 Task: In the  document essay.rtf Use the feature 'and check spelling and grammer' Change font style of header to '25' Select the body of letter and change paragraph spacing to  1.5
Action: Mouse moved to (248, 90)
Screenshot: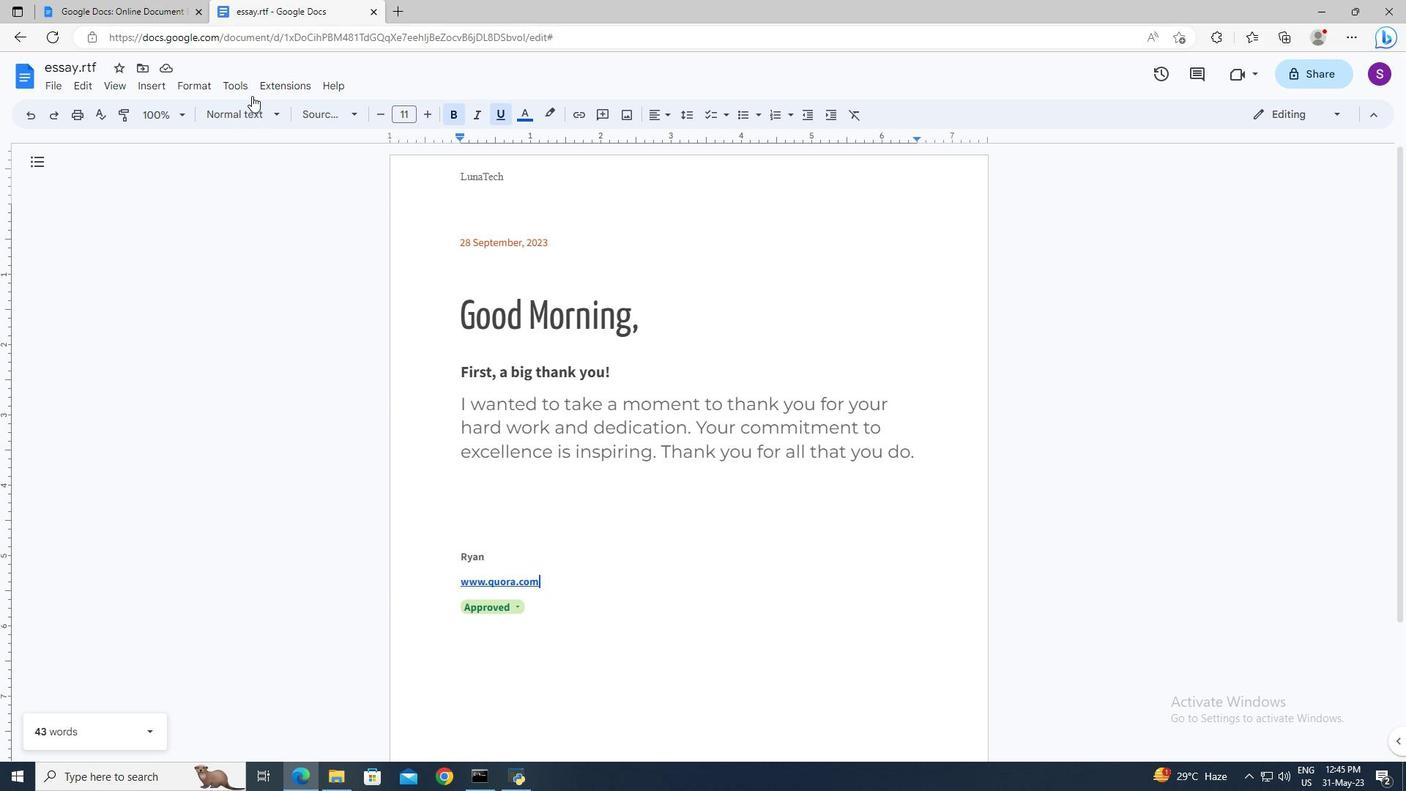 
Action: Mouse pressed left at (248, 90)
Screenshot: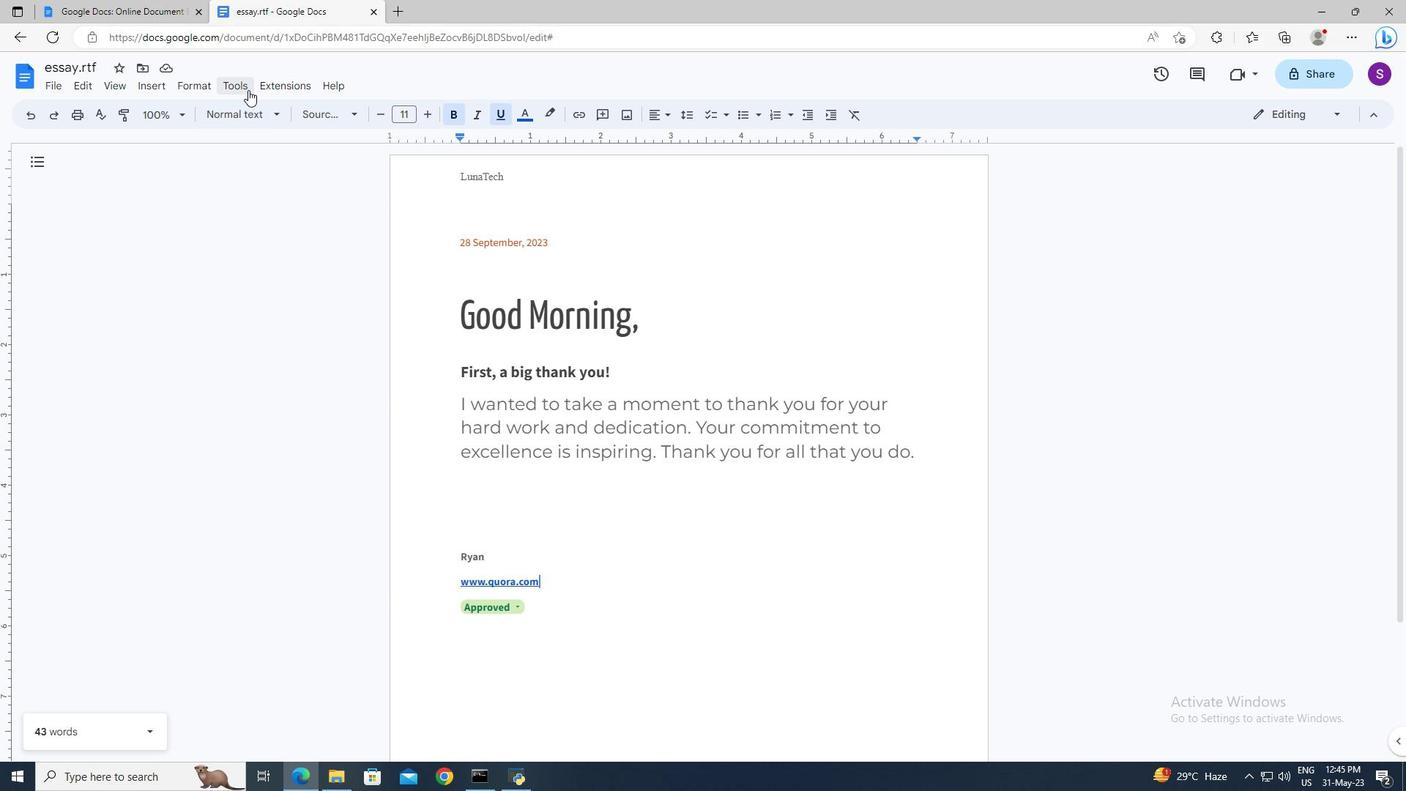 
Action: Mouse moved to (528, 105)
Screenshot: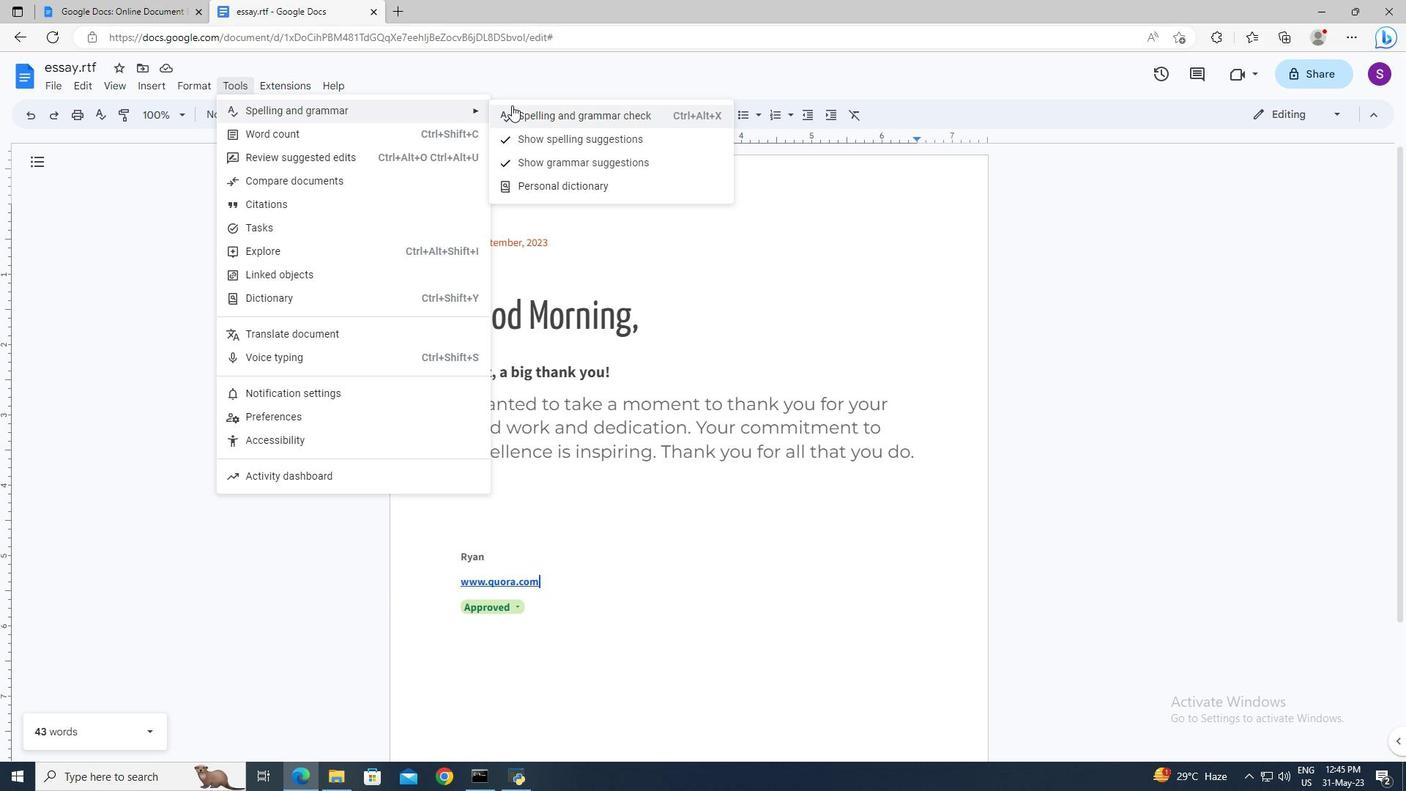 
Action: Mouse pressed left at (528, 105)
Screenshot: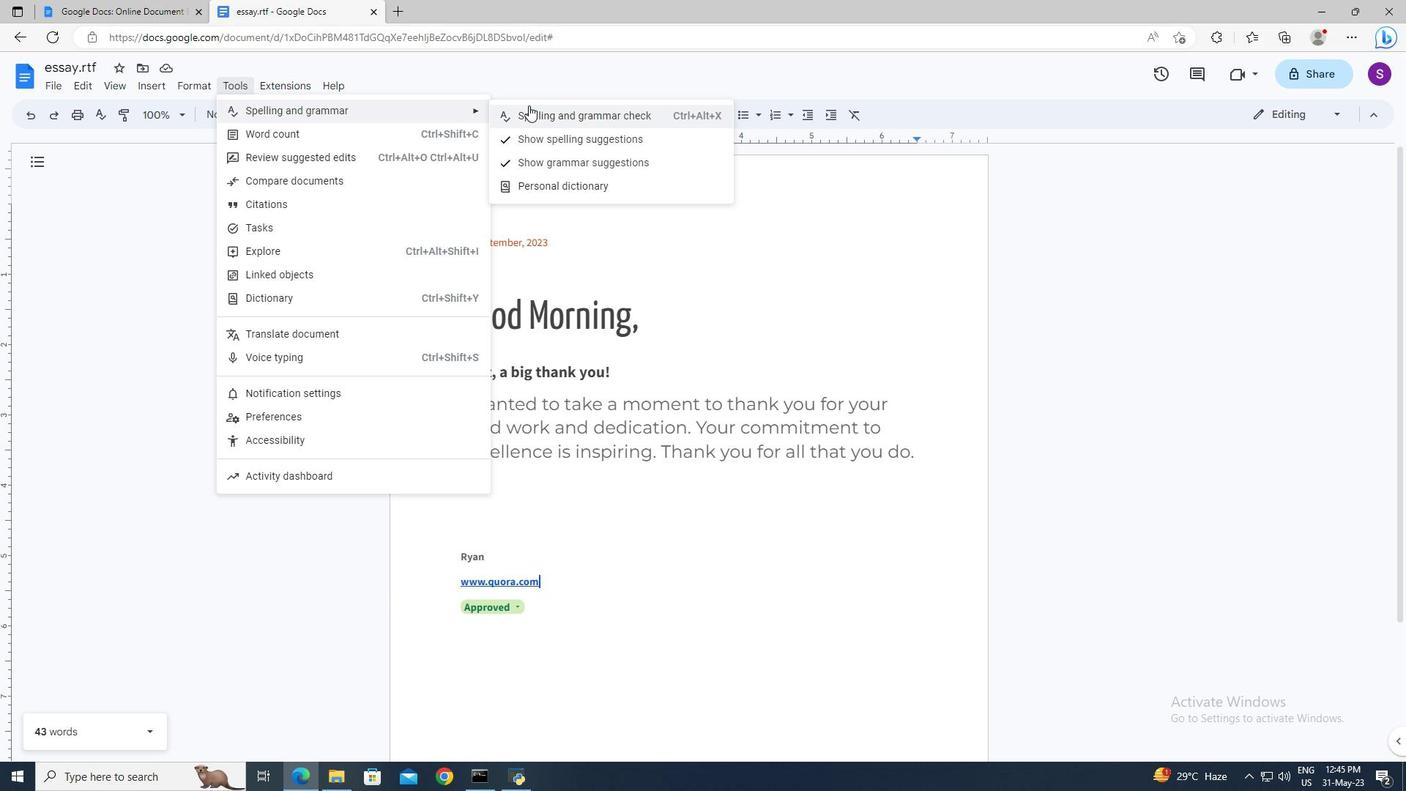 
Action: Mouse moved to (474, 257)
Screenshot: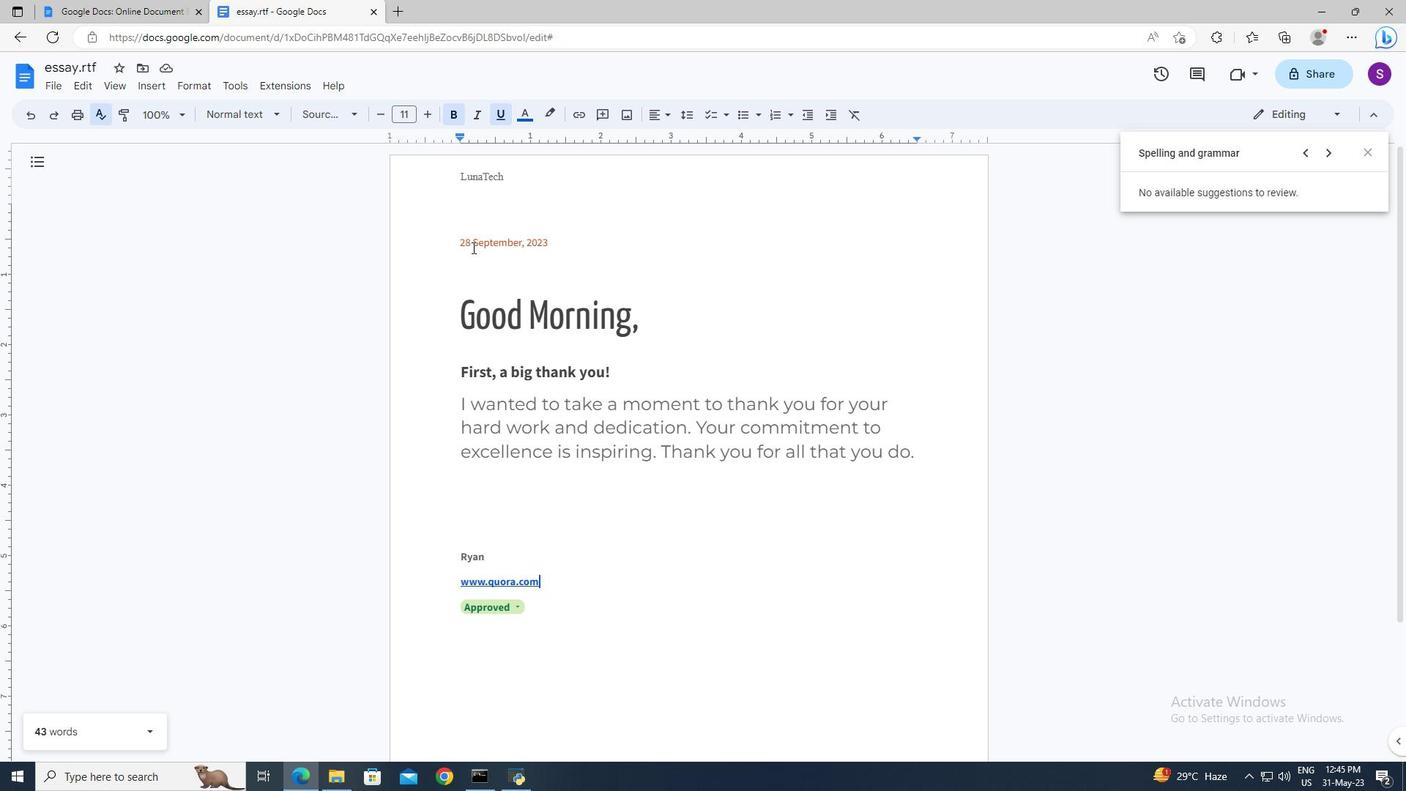 
Action: Mouse scrolled (474, 258) with delta (0, 0)
Screenshot: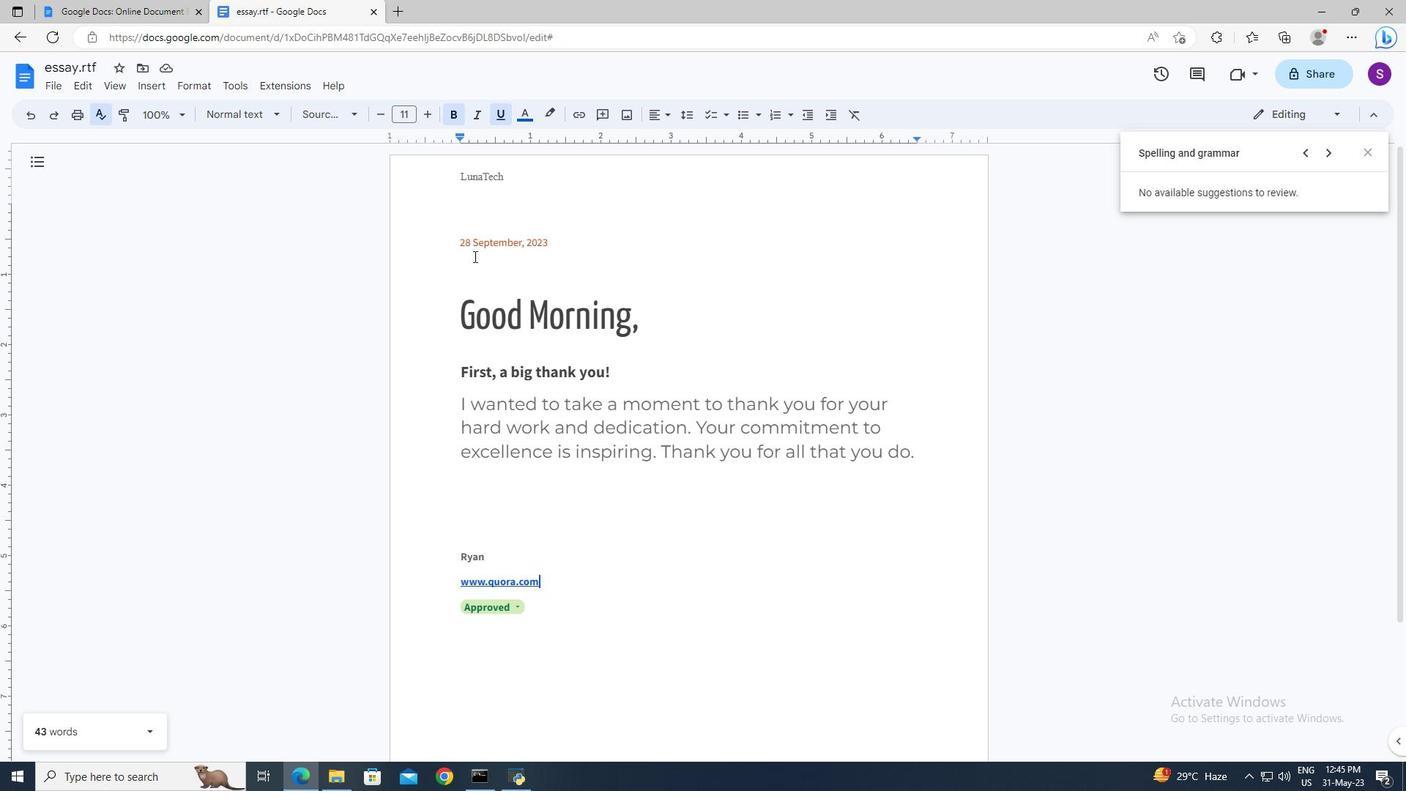 
Action: Mouse scrolled (474, 258) with delta (0, 0)
Screenshot: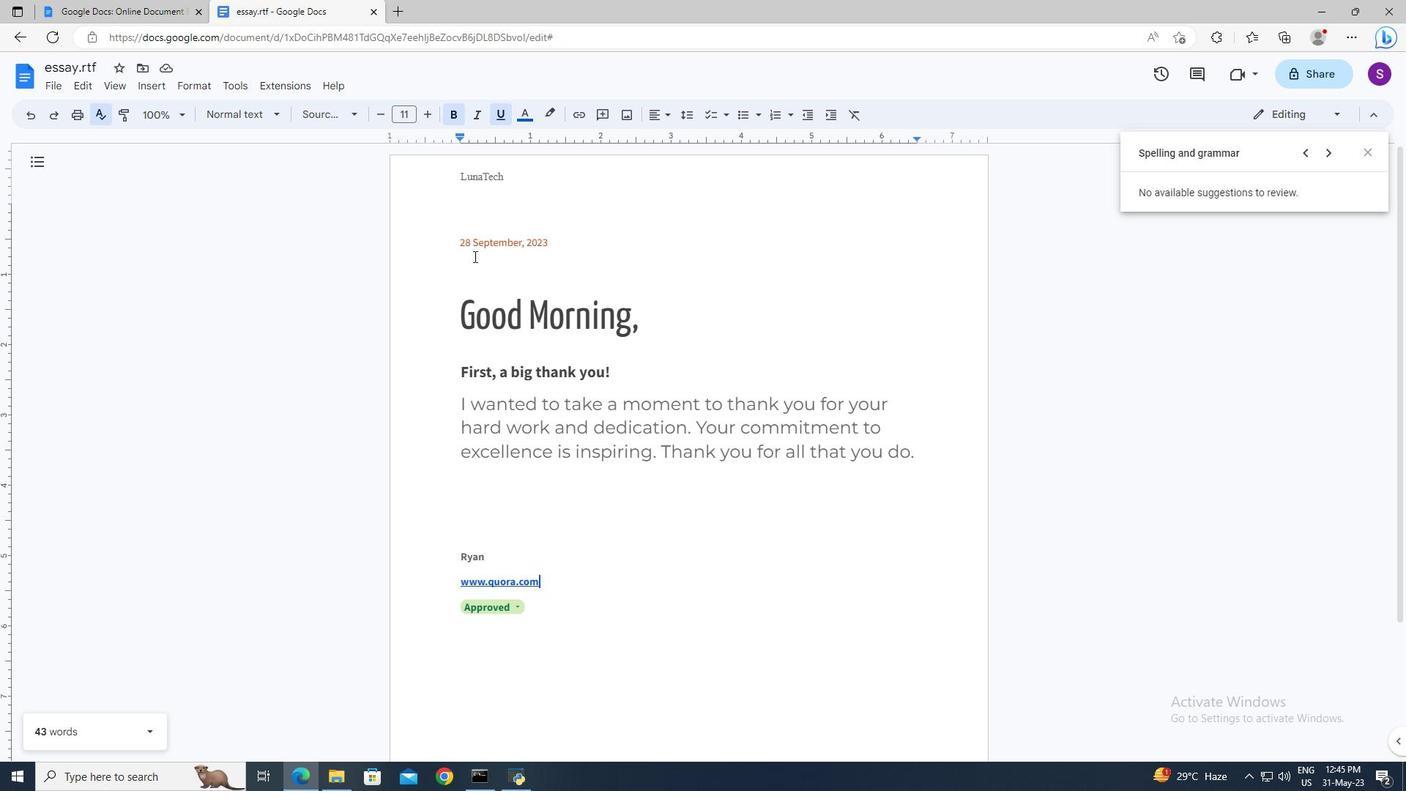 
Action: Mouse scrolled (474, 258) with delta (0, 0)
Screenshot: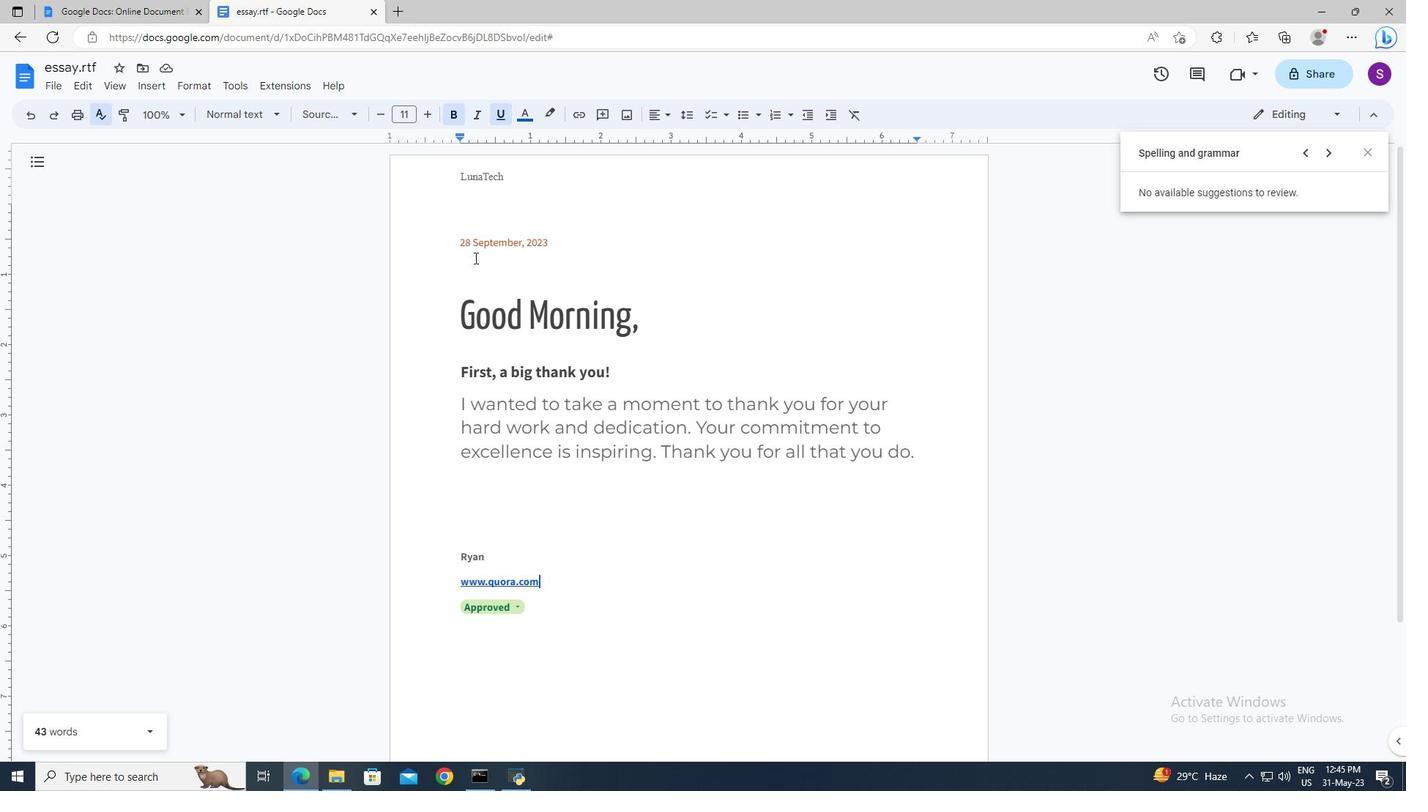
Action: Mouse moved to (459, 176)
Screenshot: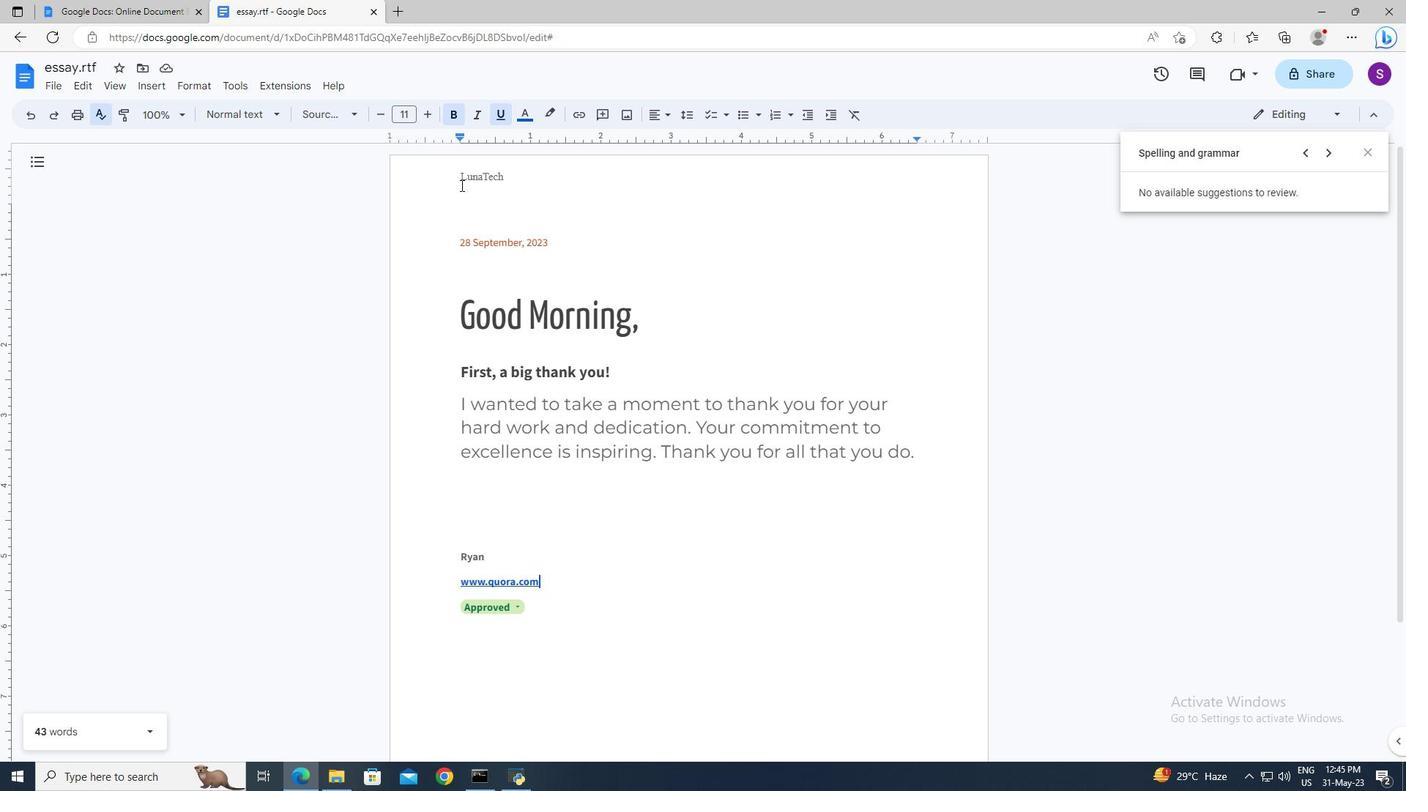 
Action: Mouse pressed left at (459, 176)
Screenshot: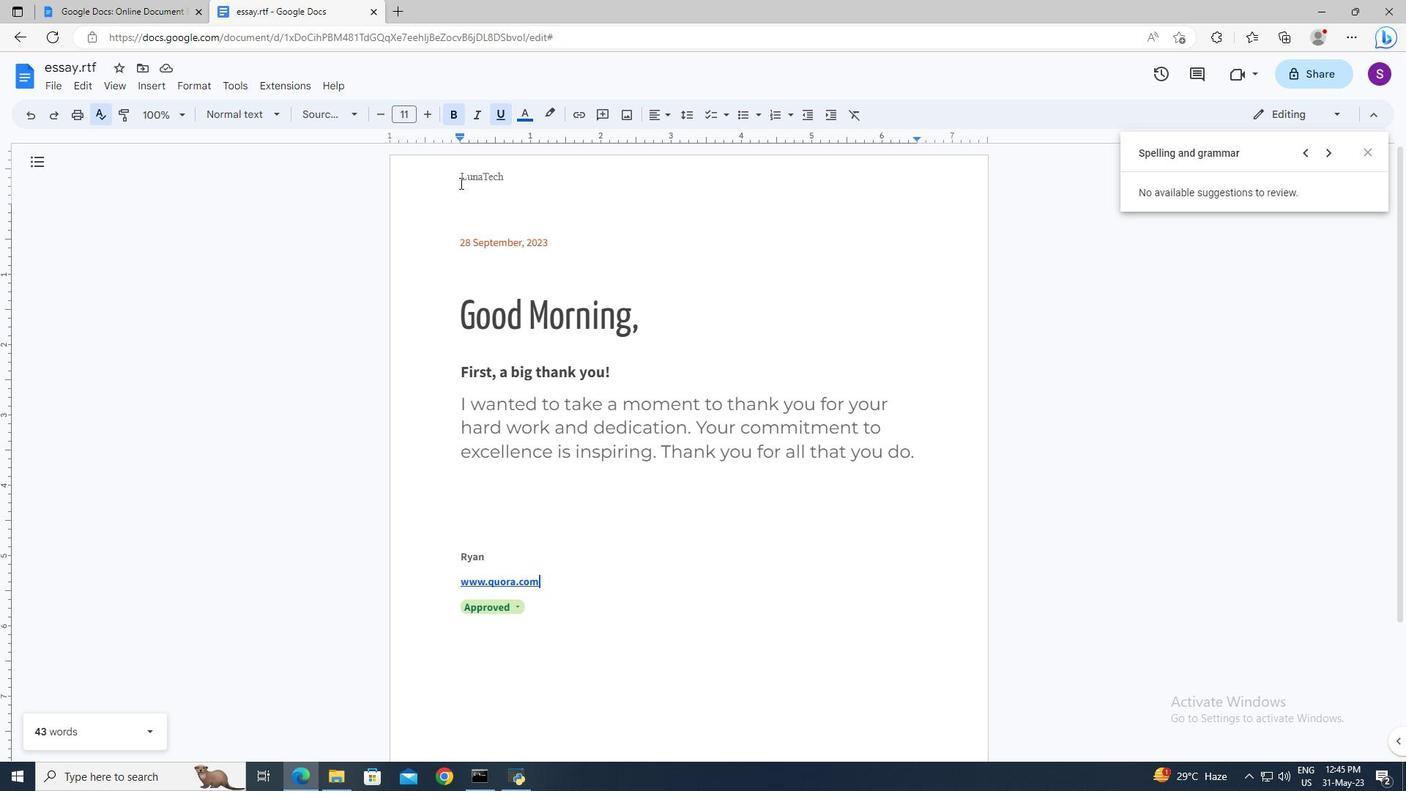 
Action: Mouse pressed left at (459, 176)
Screenshot: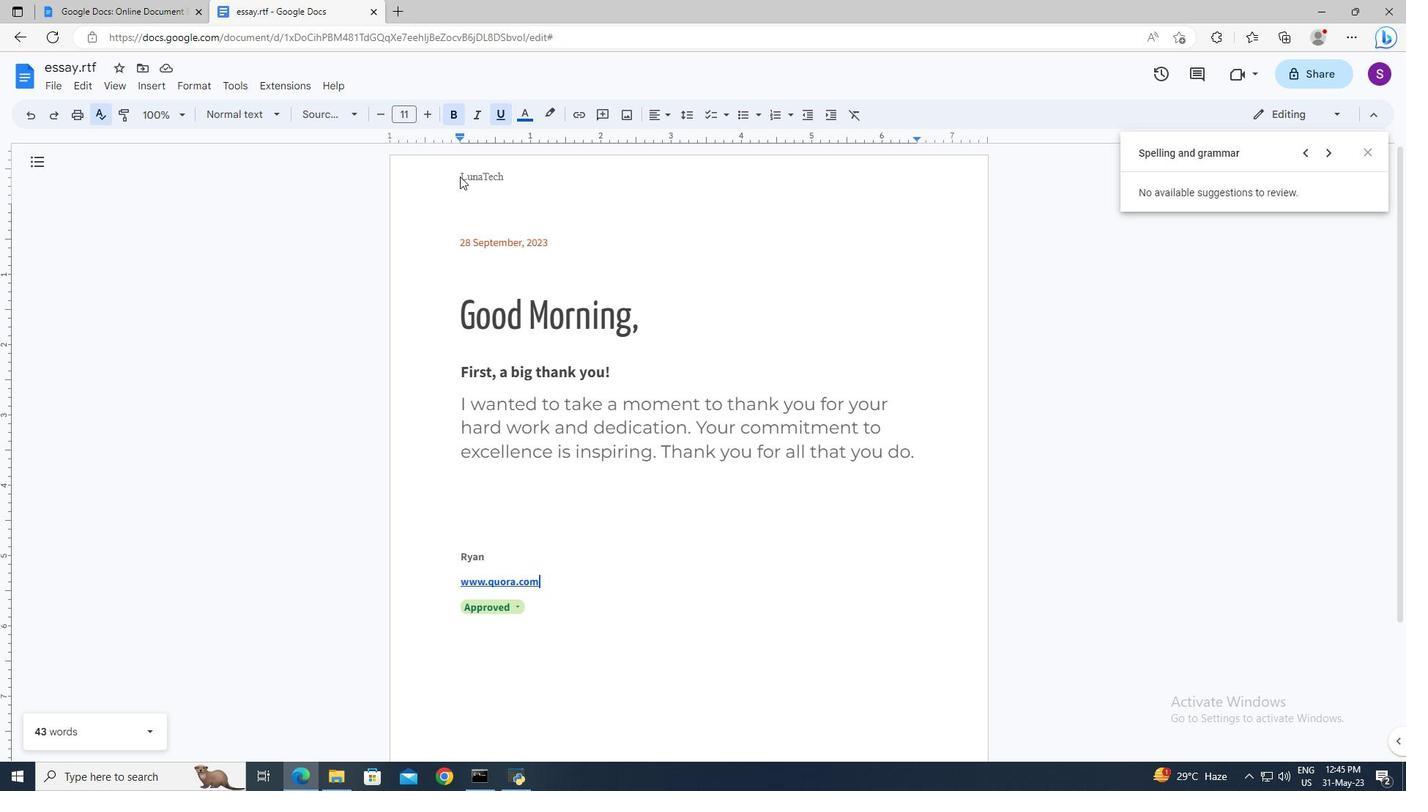 
Action: Mouse moved to (481, 187)
Screenshot: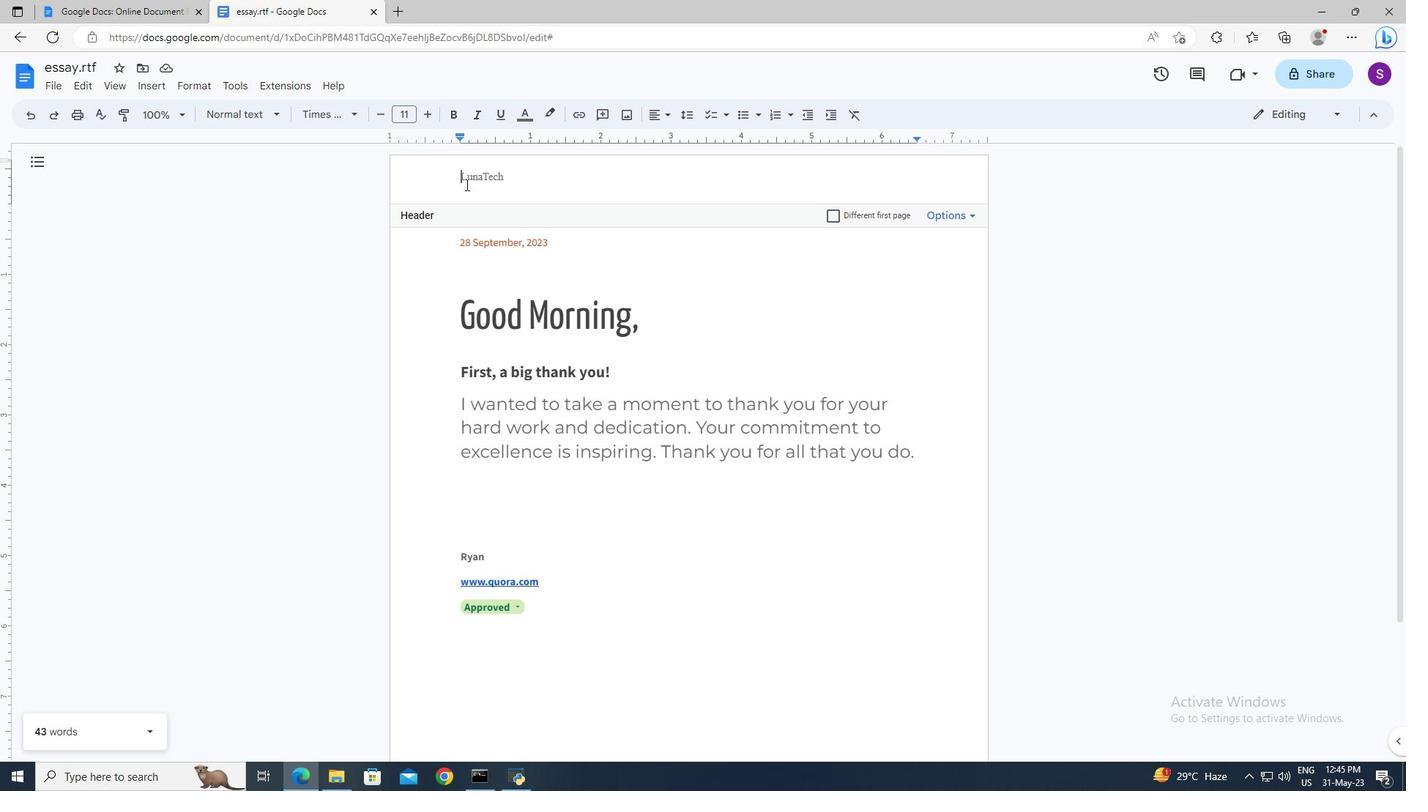 
Action: Key pressed <Key.shift><Key.right><Key.right><Key.left>
Screenshot: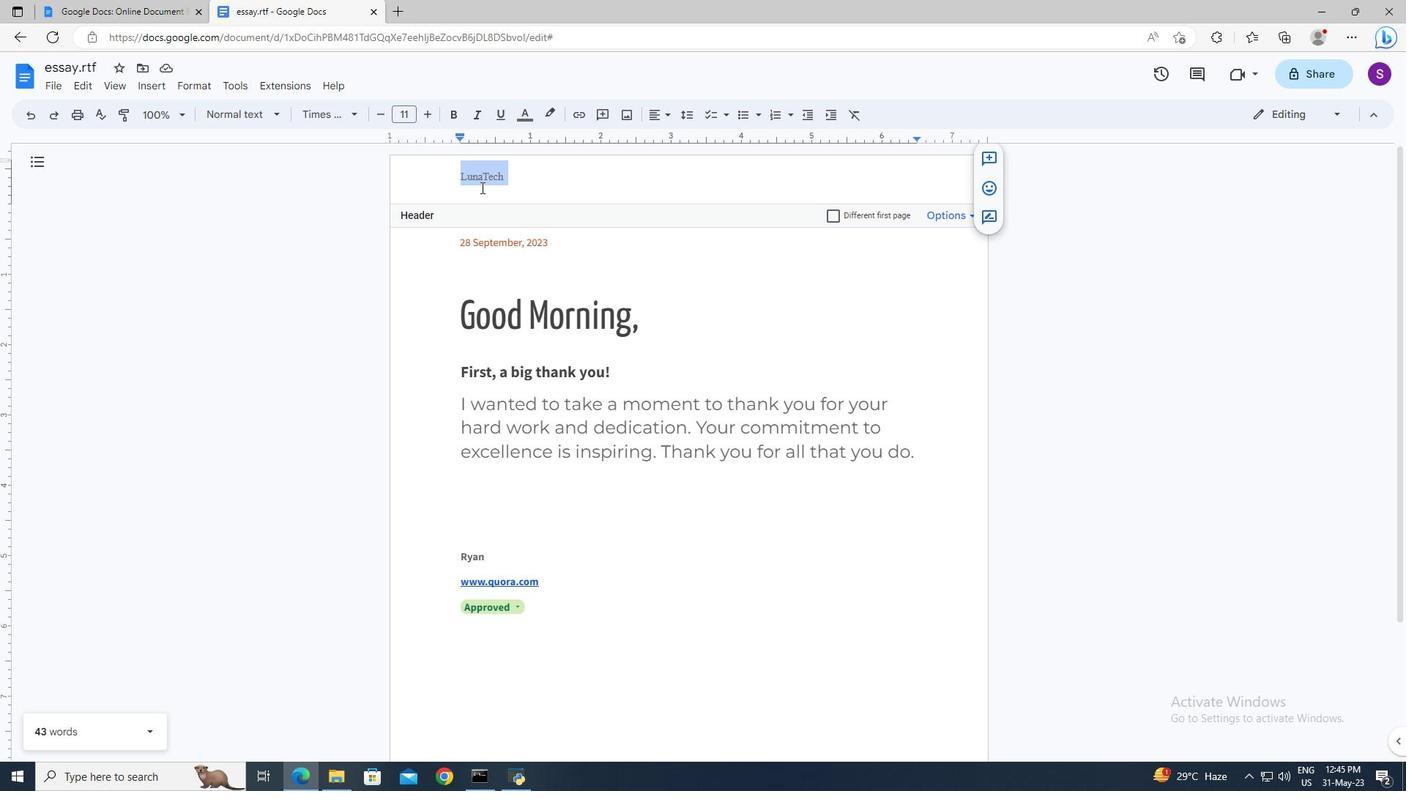 
Action: Mouse moved to (410, 110)
Screenshot: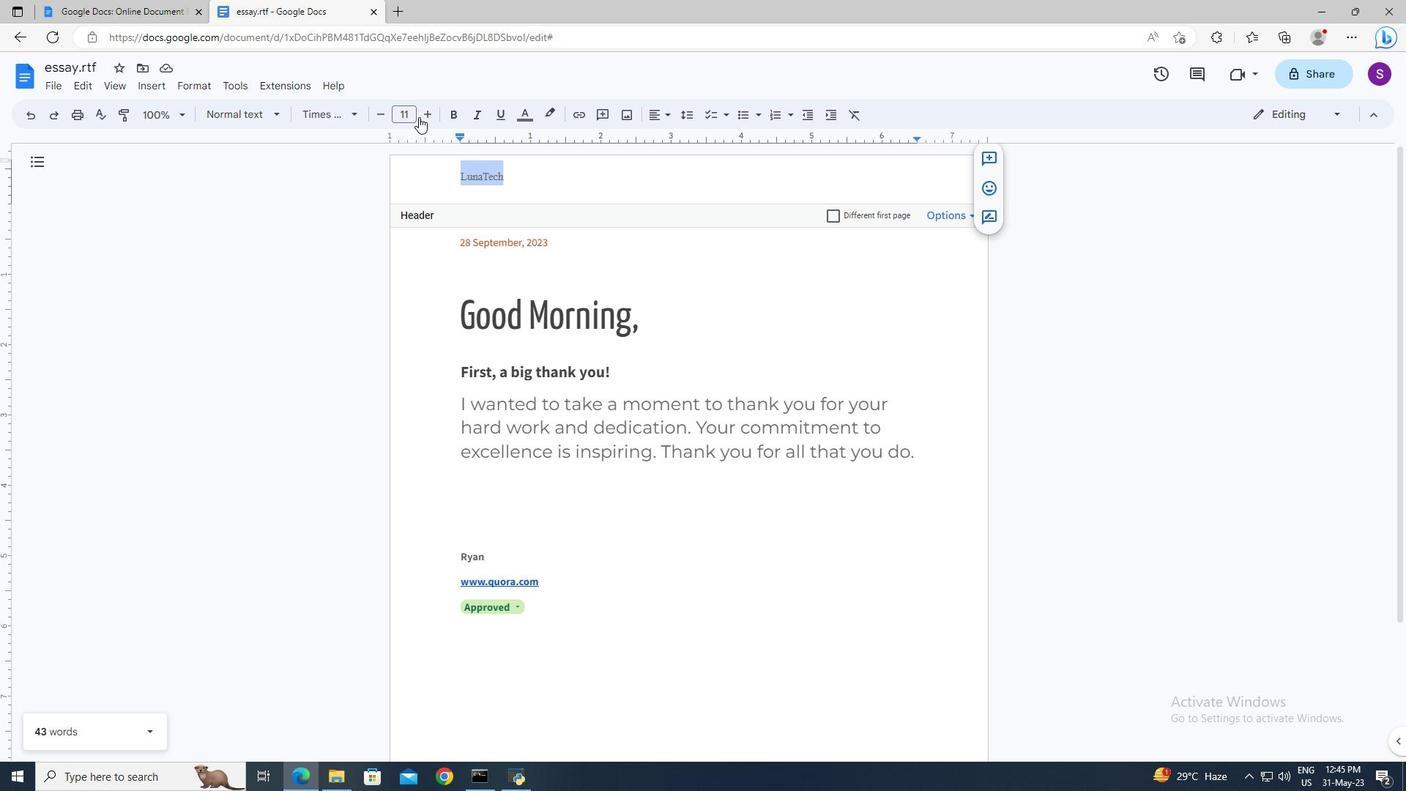 
Action: Mouse pressed left at (410, 110)
Screenshot: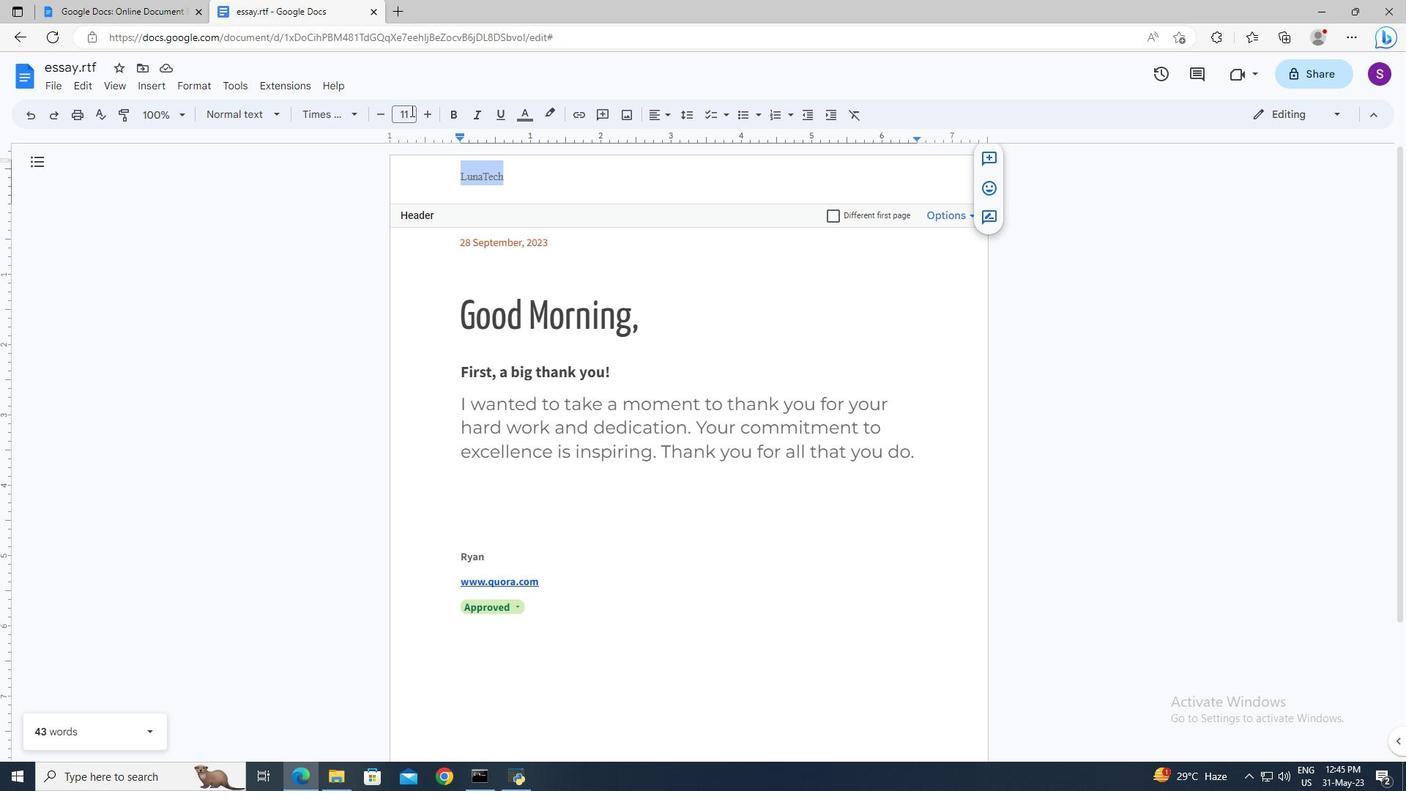 
Action: Key pressed 25<Key.enter>
Screenshot: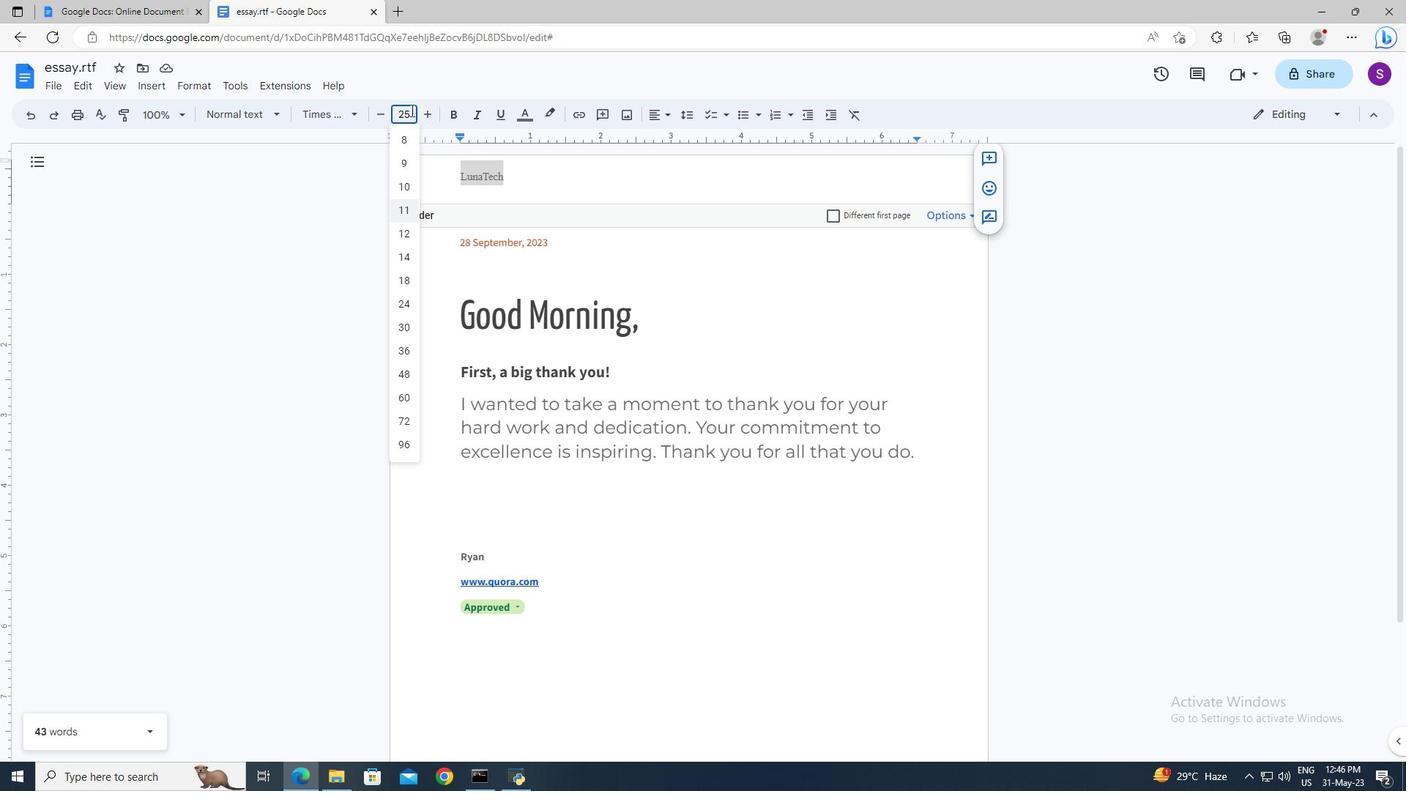 
Action: Mouse moved to (457, 402)
Screenshot: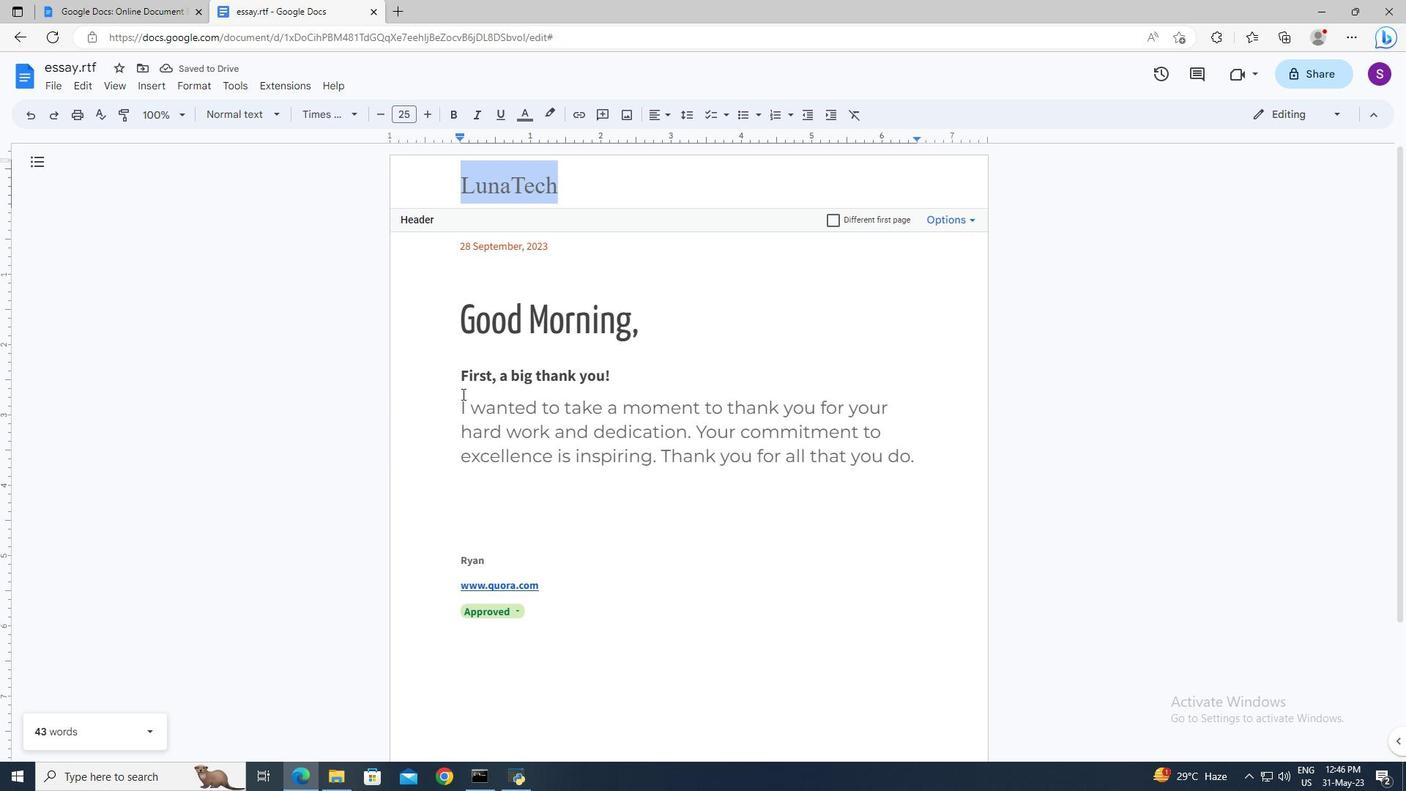 
Action: Mouse pressed left at (457, 402)
Screenshot: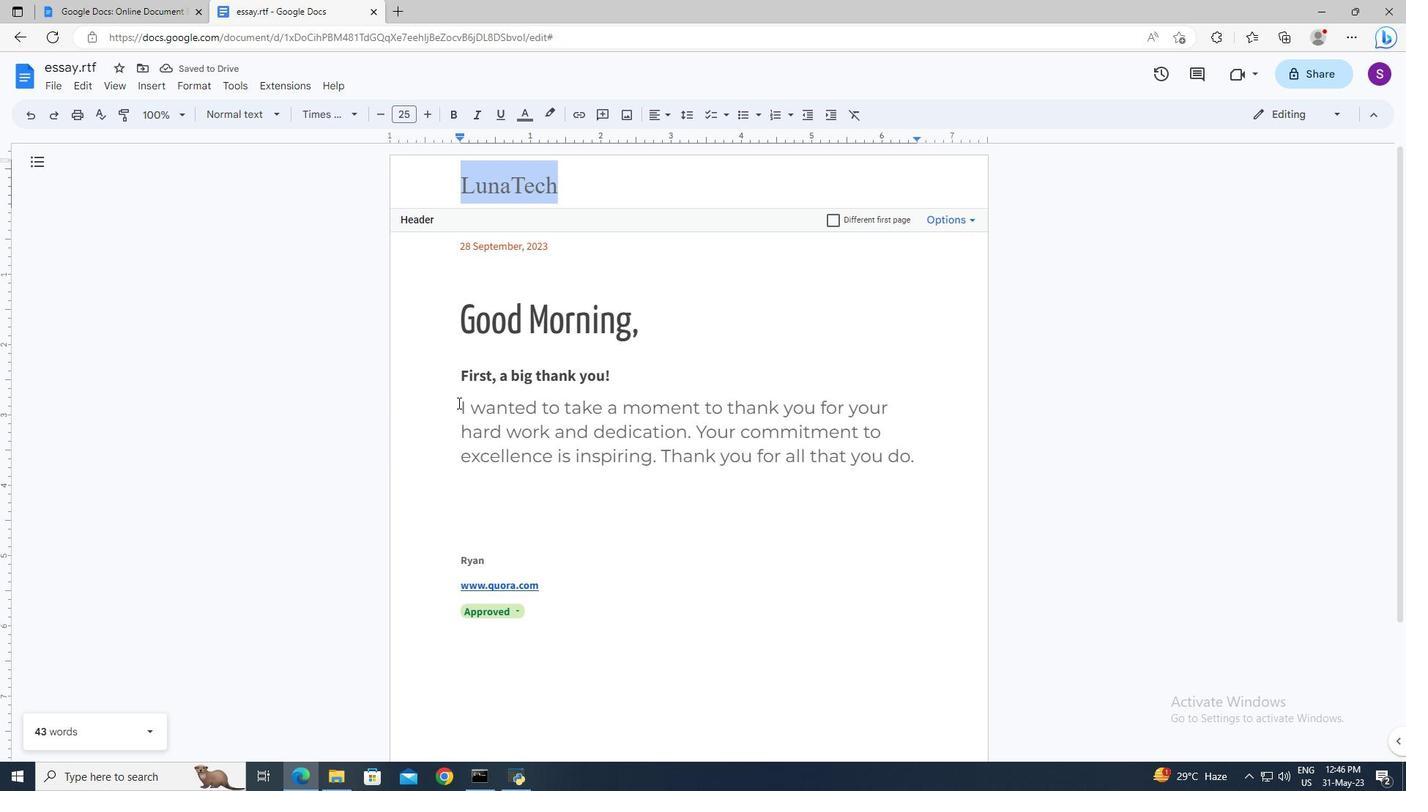
Action: Mouse moved to (457, 404)
Screenshot: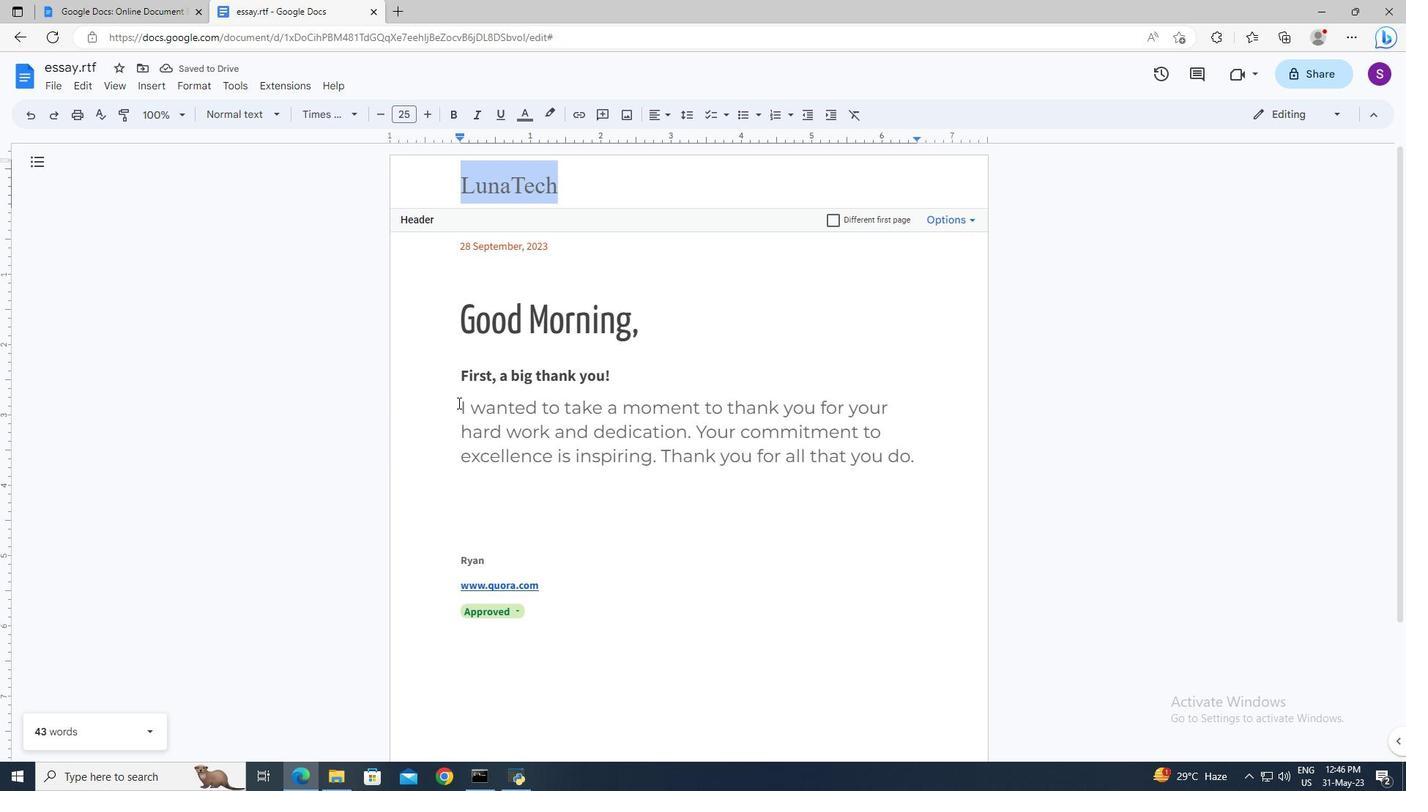 
Action: Key pressed <Key.shift><Key.down>
Screenshot: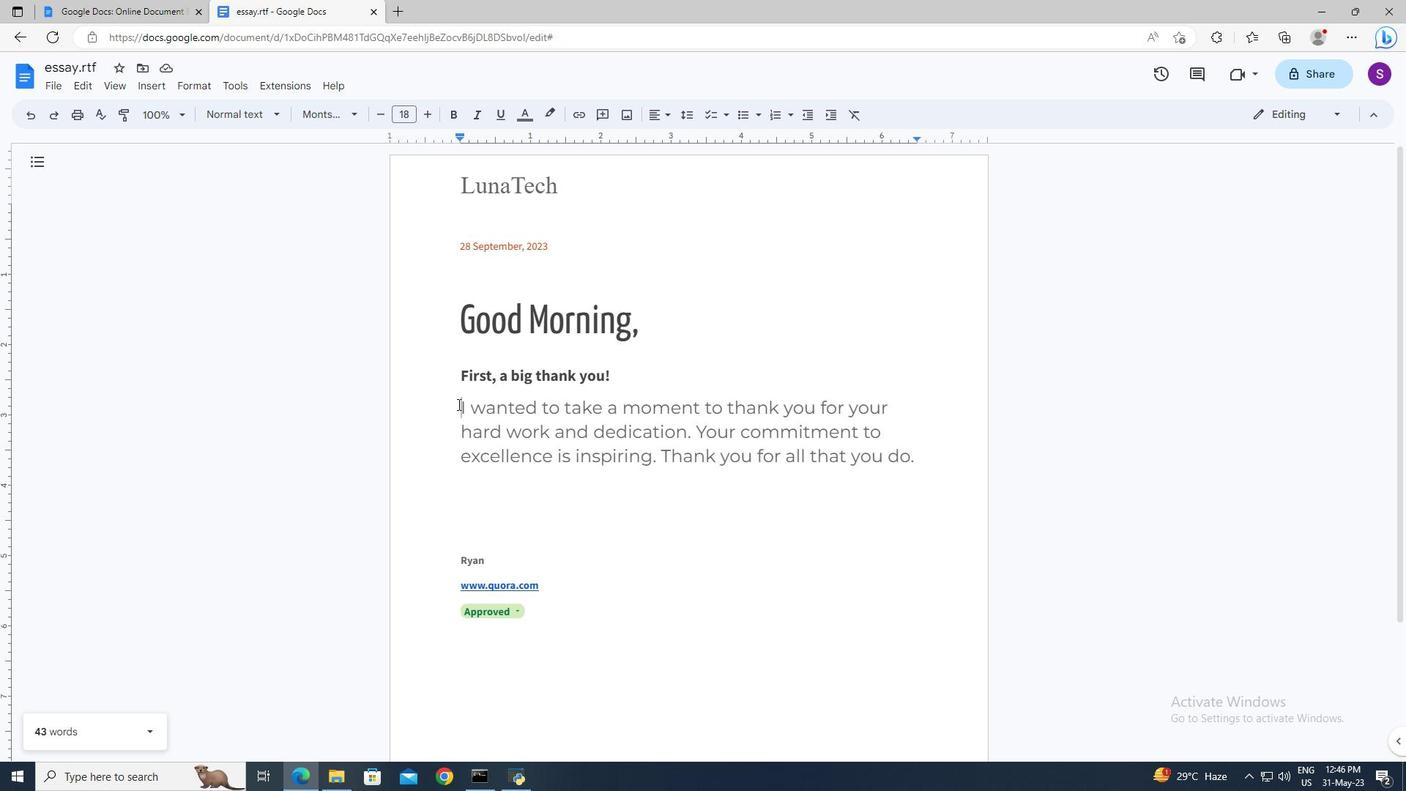 
Action: Mouse moved to (687, 120)
Screenshot: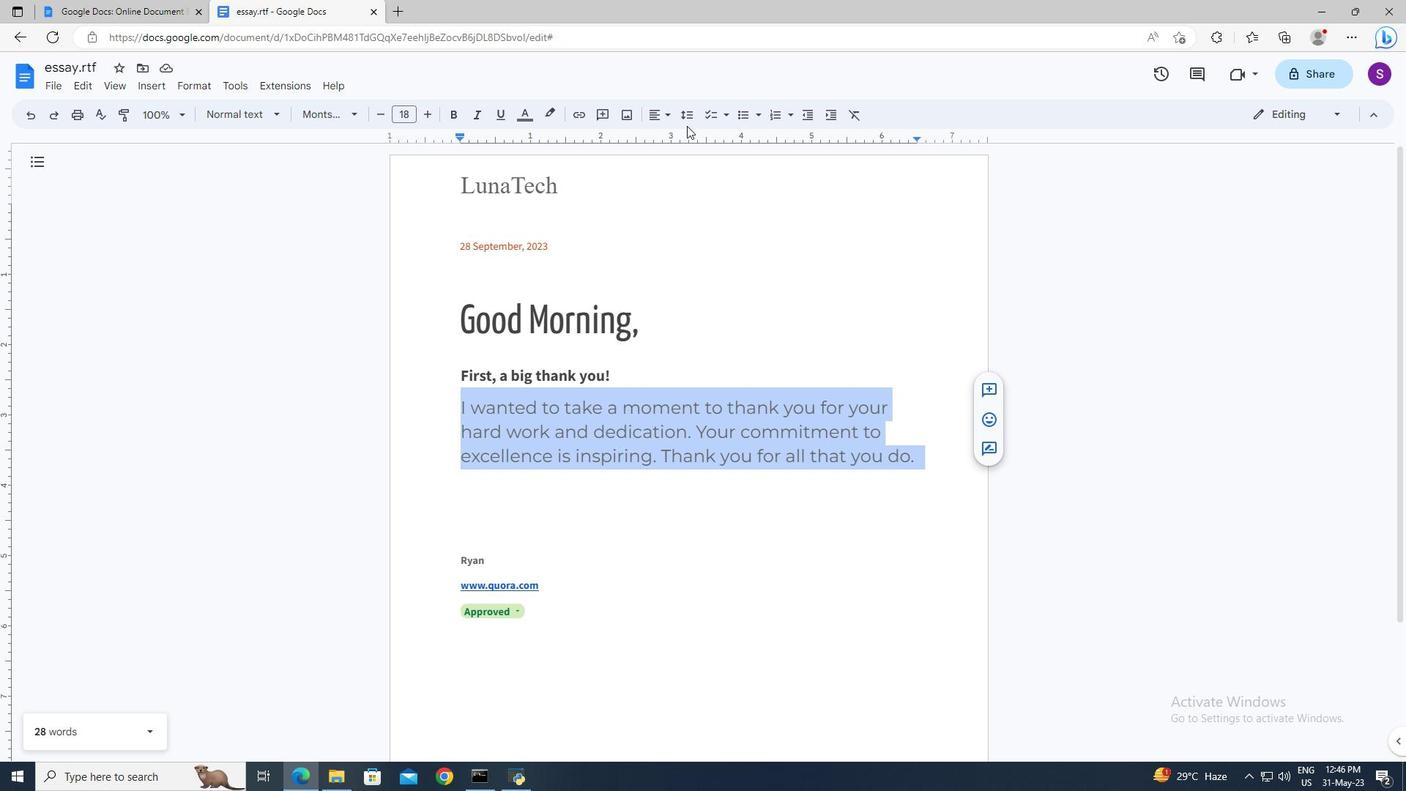
Action: Mouse pressed left at (687, 120)
Screenshot: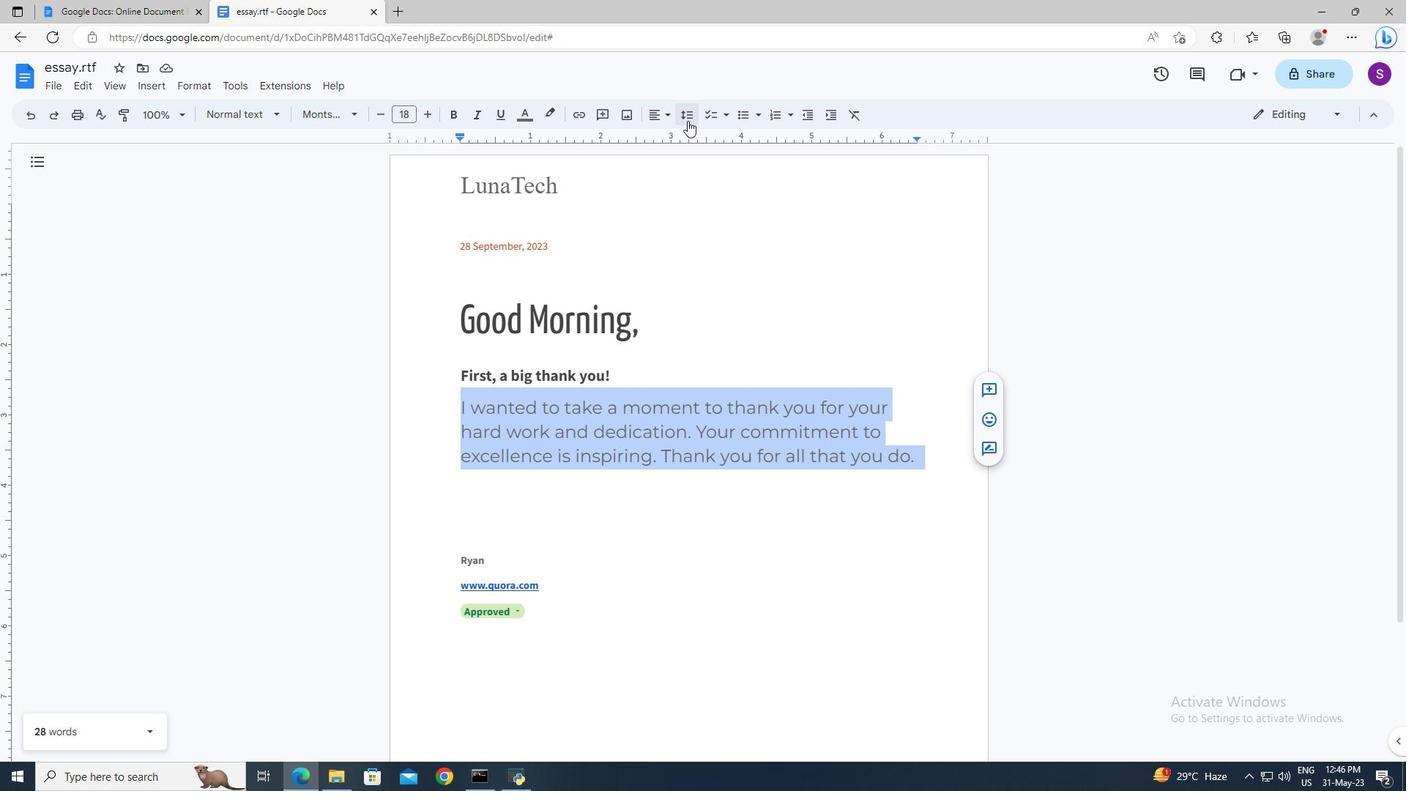 
Action: Mouse moved to (704, 185)
Screenshot: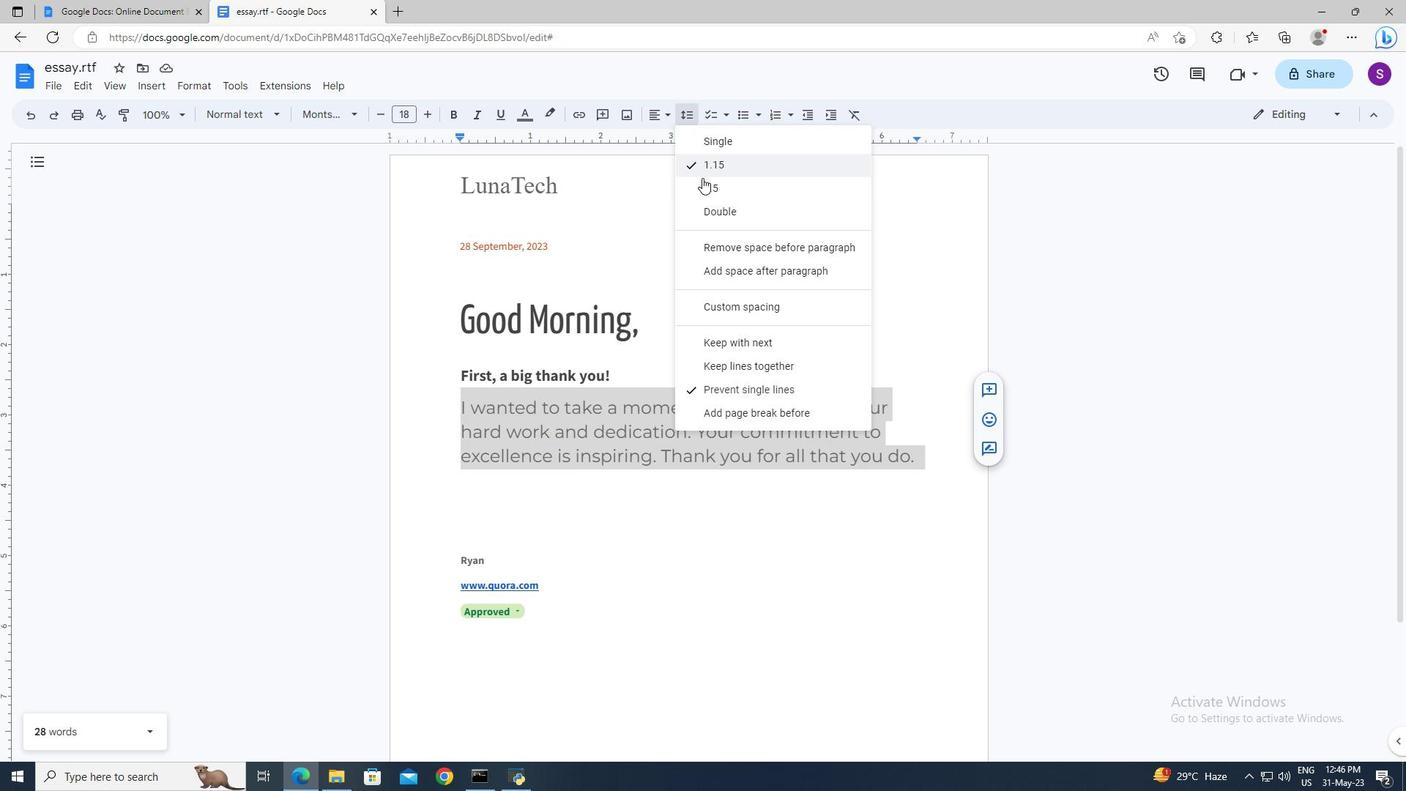 
Action: Mouse pressed left at (704, 185)
Screenshot: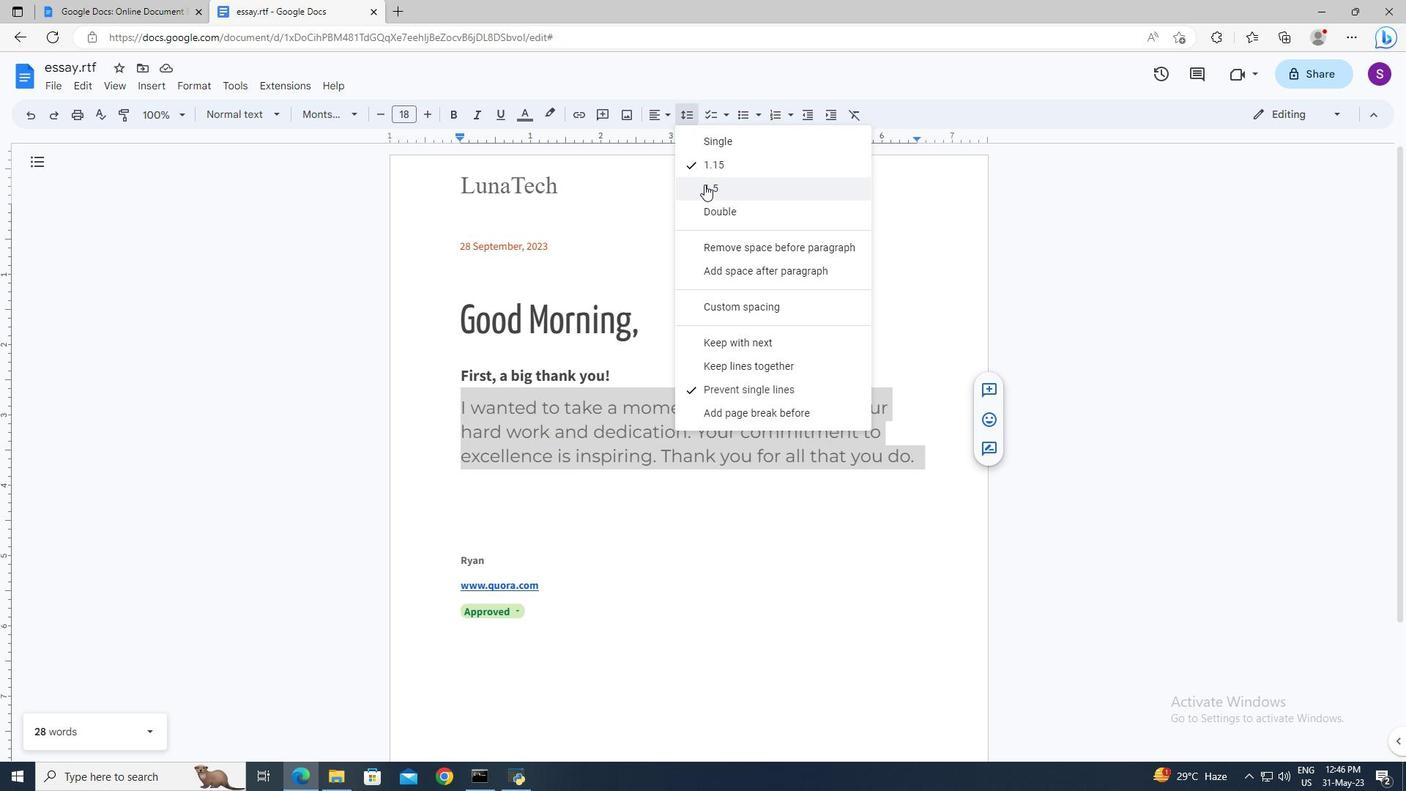 
Action: Mouse moved to (744, 505)
Screenshot: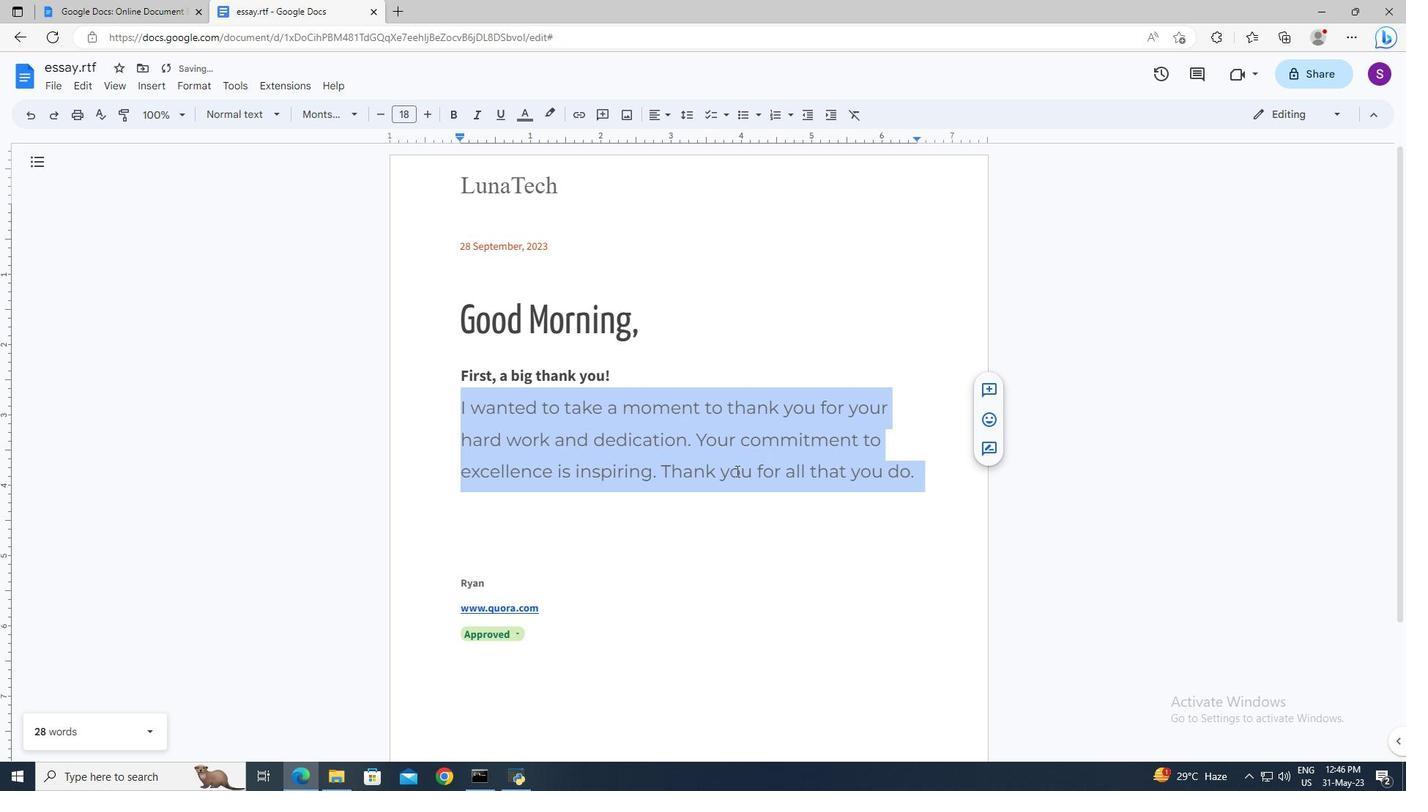 
Action: Mouse pressed left at (744, 505)
Screenshot: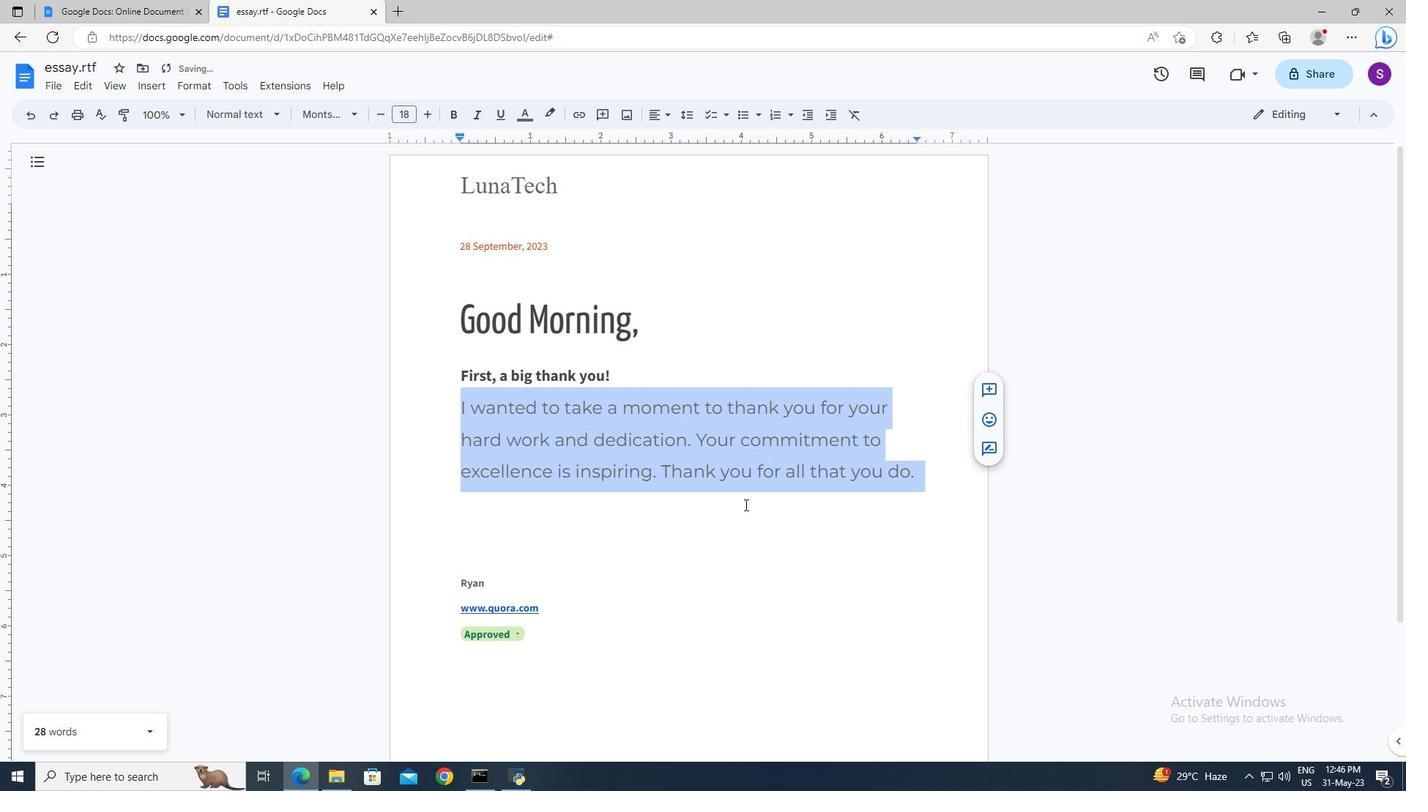 
